 Task: Create a task  Implement a new virtual private network (VPN) system for a company , assign it to team member softage.1@softage.net in the project AgileMastery and update the status of the task to  At Risk , set the priority of the task to Medium
Action: Mouse moved to (79, 291)
Screenshot: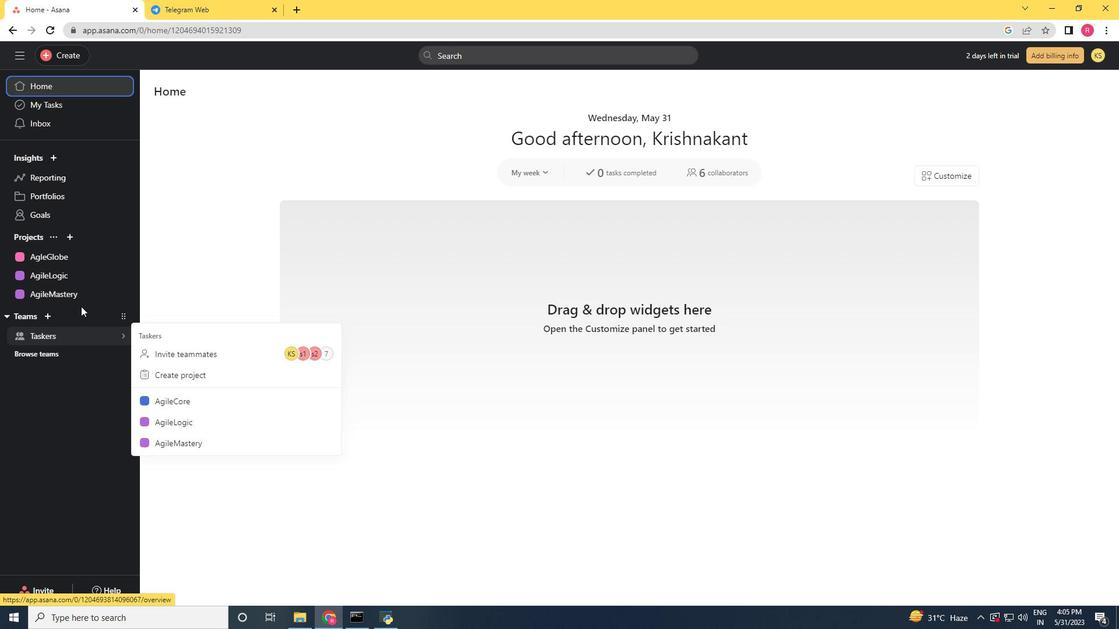 
Action: Mouse pressed left at (79, 291)
Screenshot: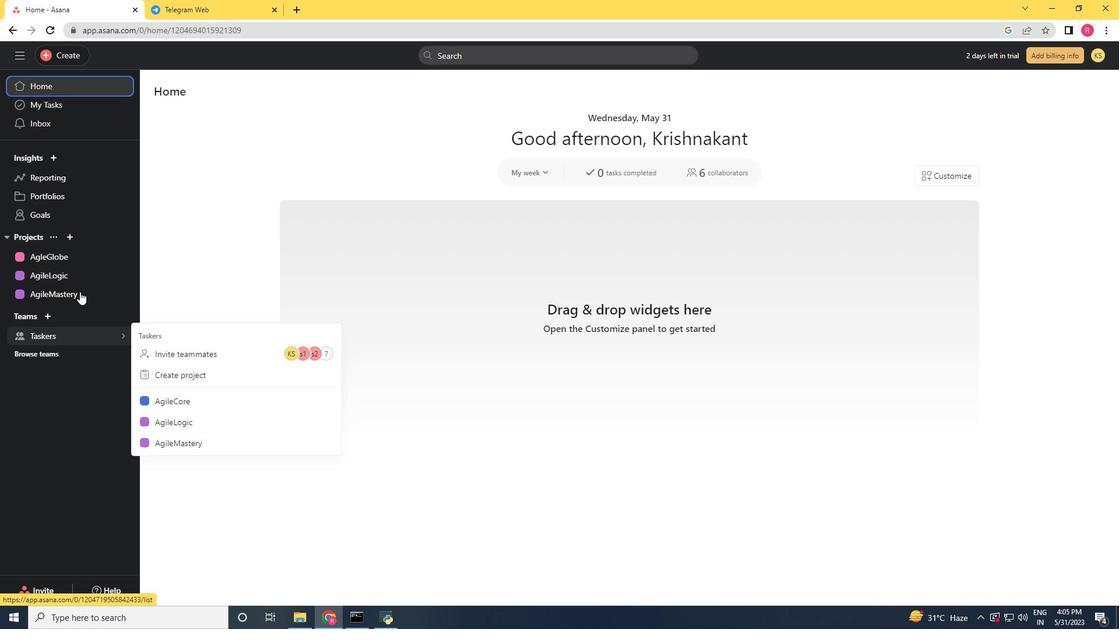 
Action: Mouse moved to (67, 55)
Screenshot: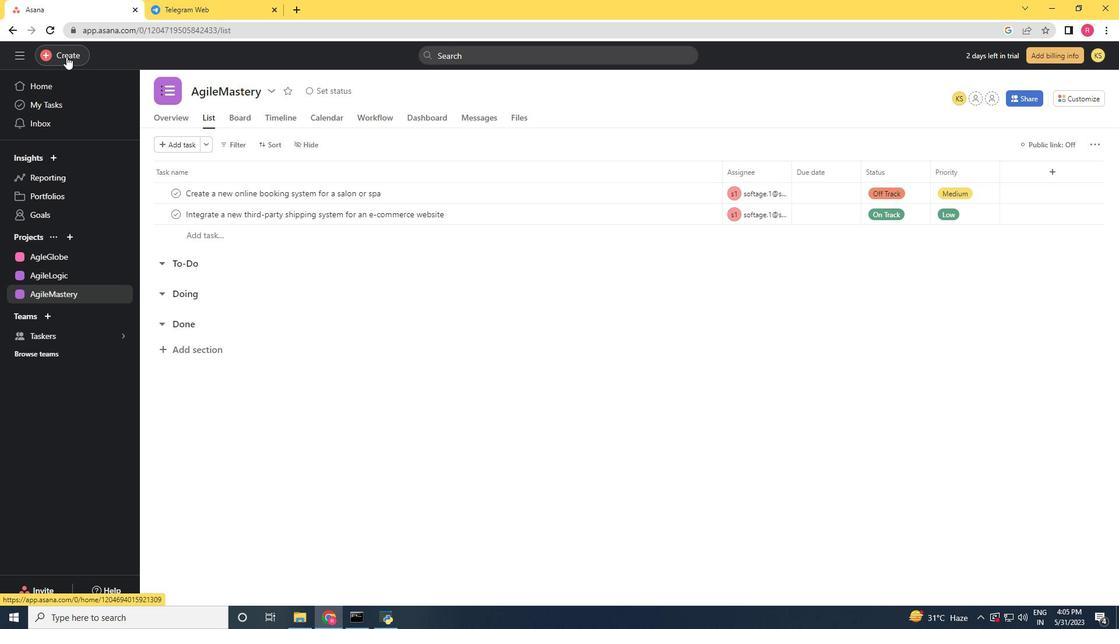 
Action: Mouse pressed left at (67, 55)
Screenshot: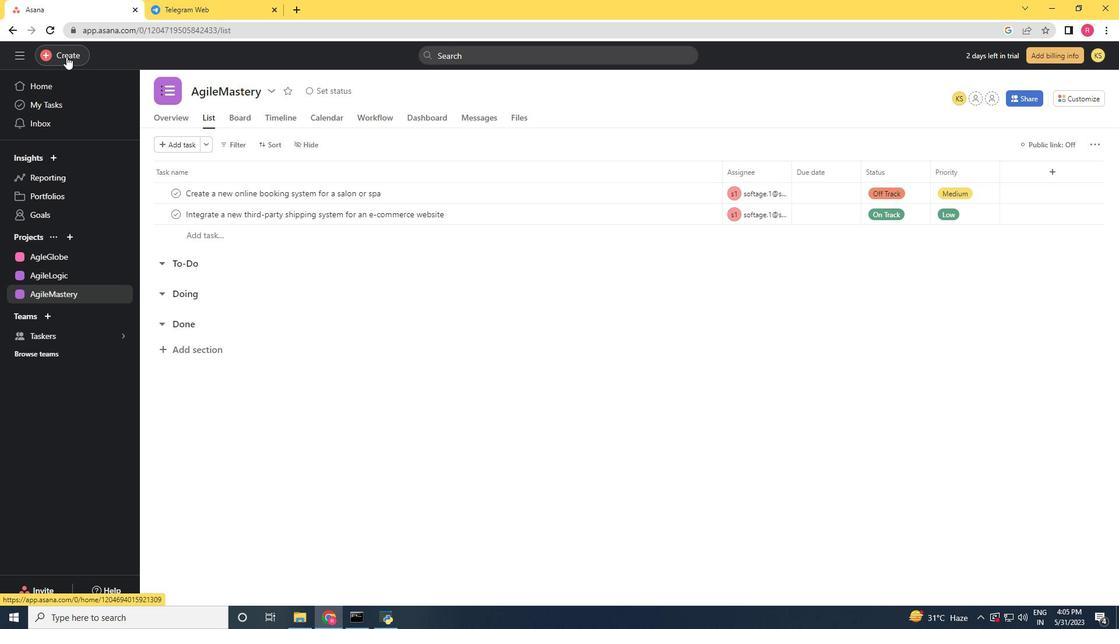 
Action: Mouse moved to (130, 59)
Screenshot: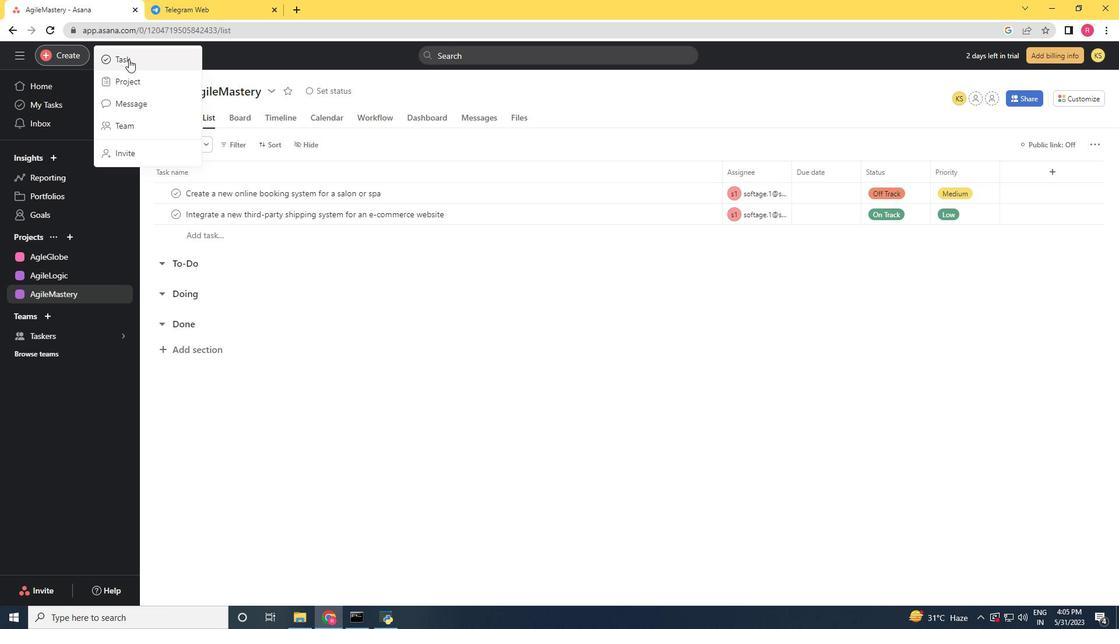 
Action: Mouse pressed left at (130, 59)
Screenshot: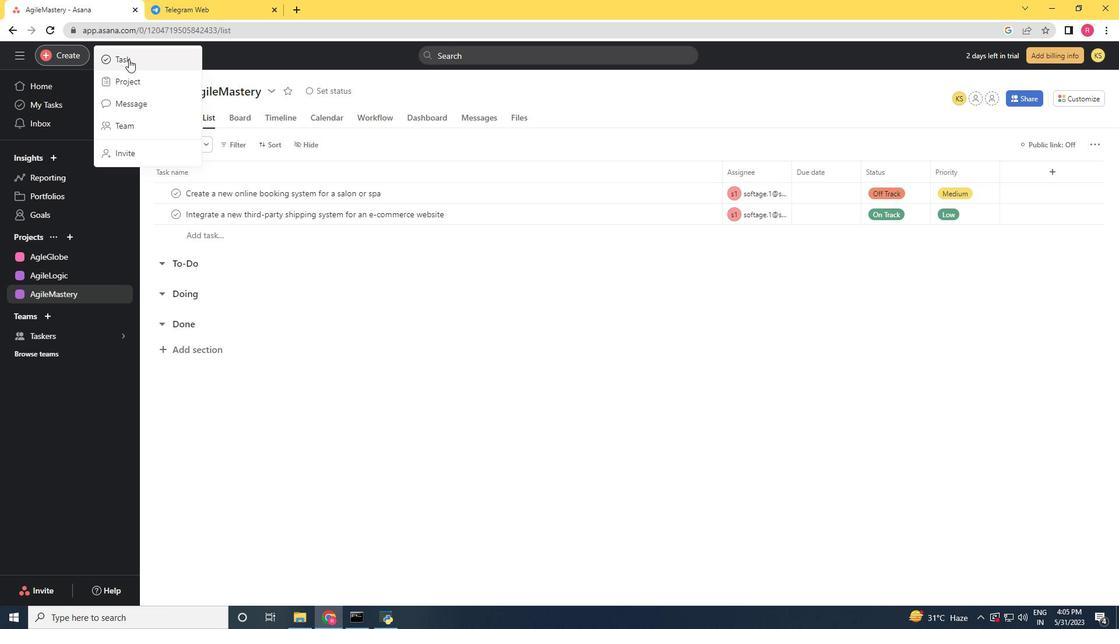 
Action: Key pressed <Key.shift><Key.shift>Implement<Key.space>a<Key.space>new<Key.space>virtual<Key.space>private<Key.space>network<Key.space><Key.shift_r>(<Key.shift_r><Key.shift_r><Key.shift_r><Key.shift_r><Key.shift_r><Key.shift_r><Key.shift_r><Key.shift_r><Key.shift_r><Key.shift_r><Key.shift_r><Key.shift_r>VPN<Key.shift_r>)<Key.space>system<Key.space>for<Key.space>a<Key.space>company<Key.space>
Screenshot: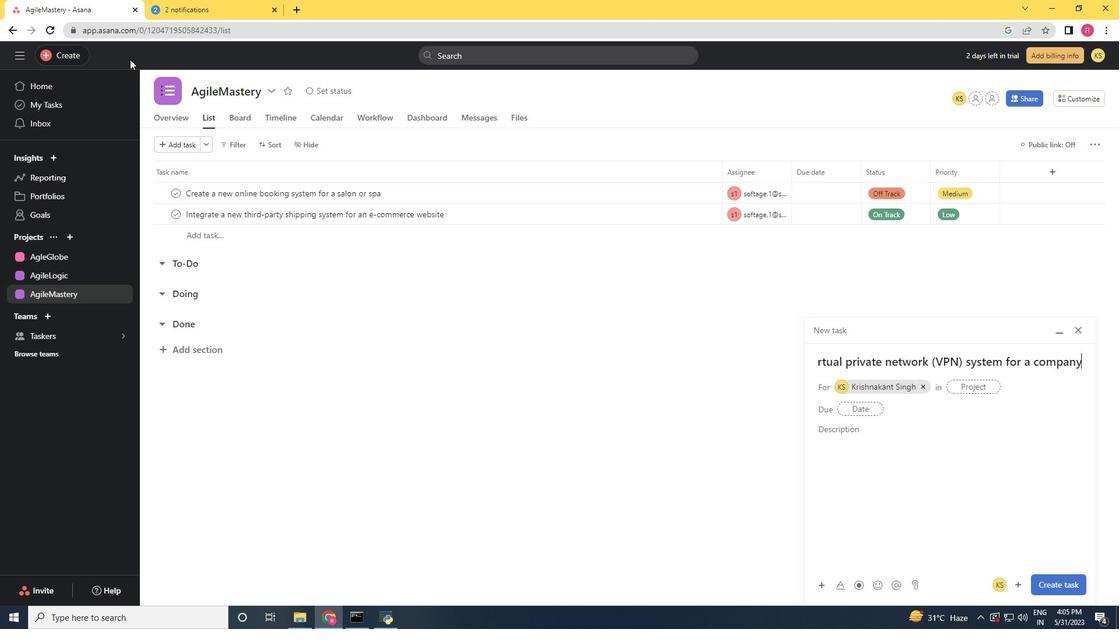 
Action: Mouse moved to (918, 383)
Screenshot: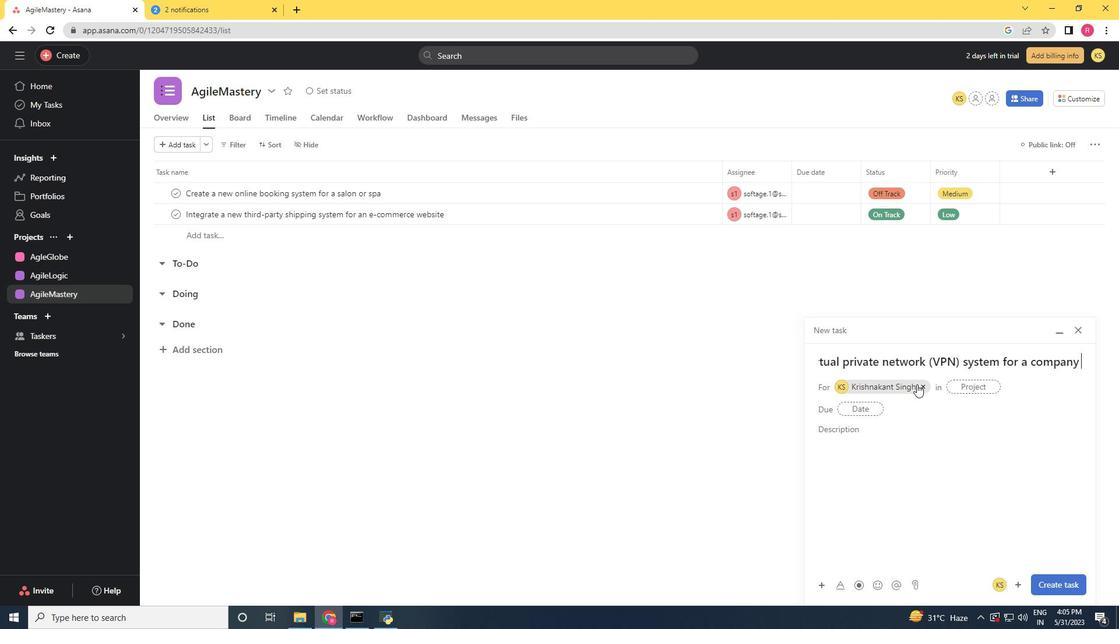 
Action: Mouse pressed left at (918, 383)
Screenshot: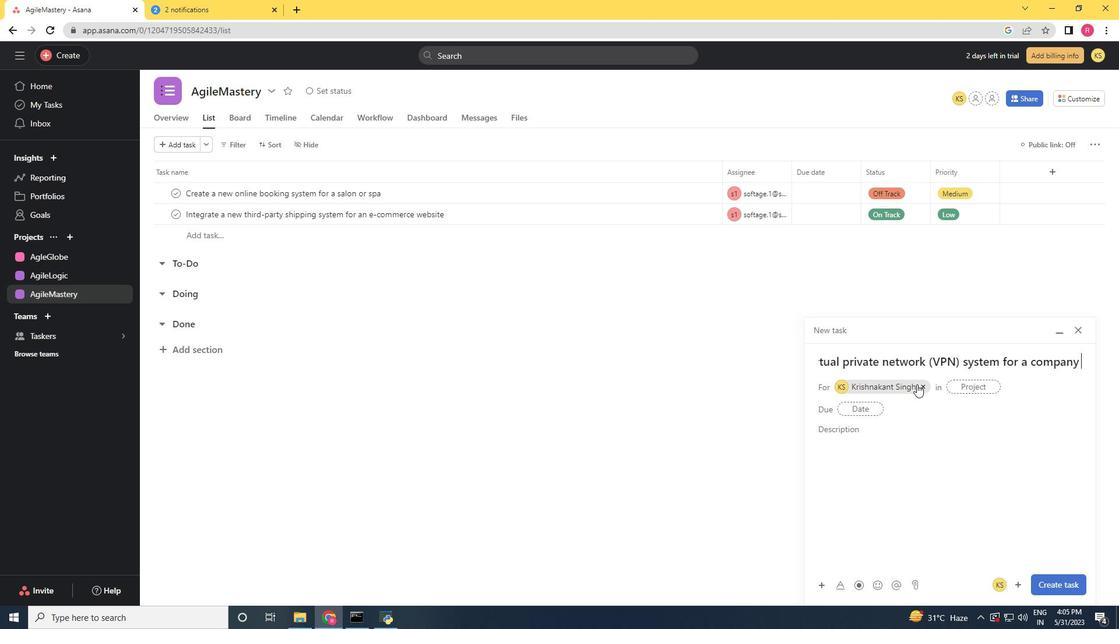 
Action: Mouse moved to (874, 387)
Screenshot: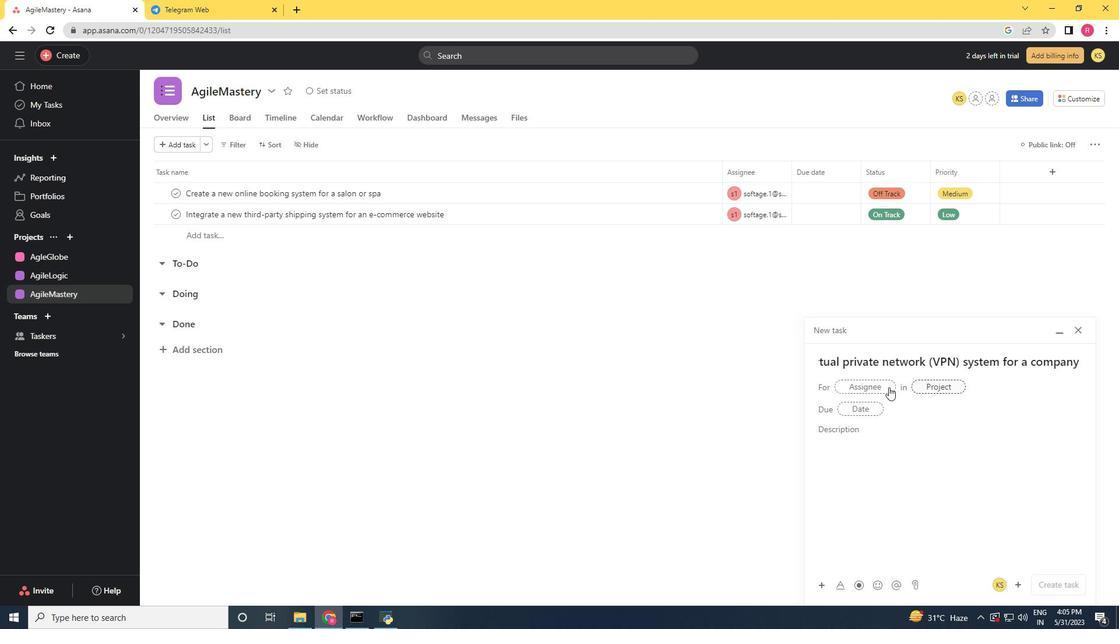 
Action: Mouse pressed left at (874, 387)
Screenshot: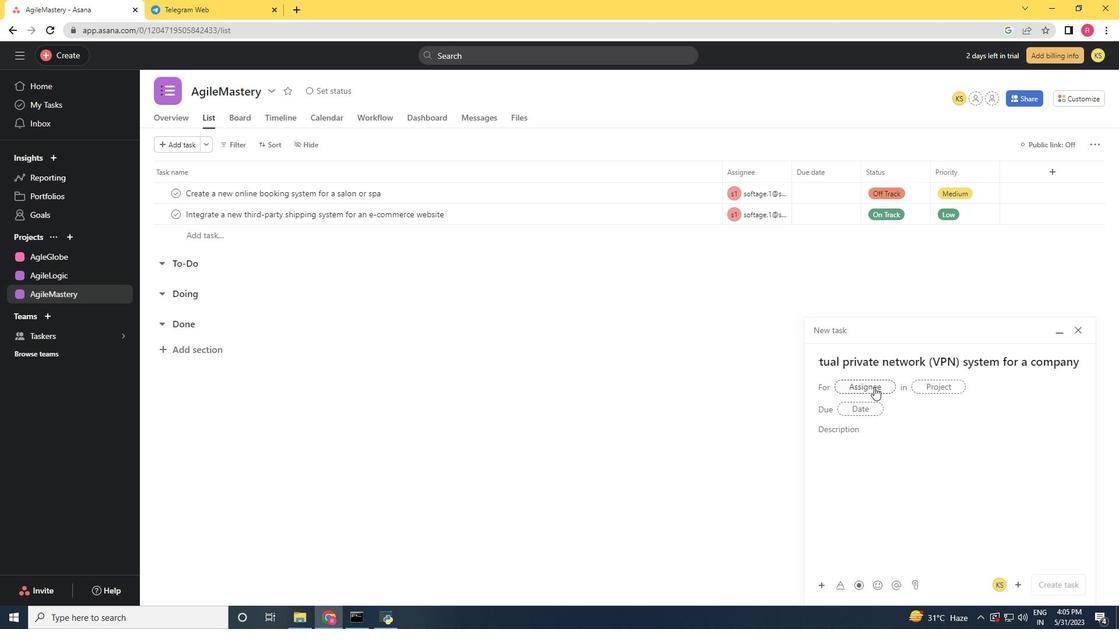 
Action: Key pressed softage.1<Key.shift>@softage.net
Screenshot: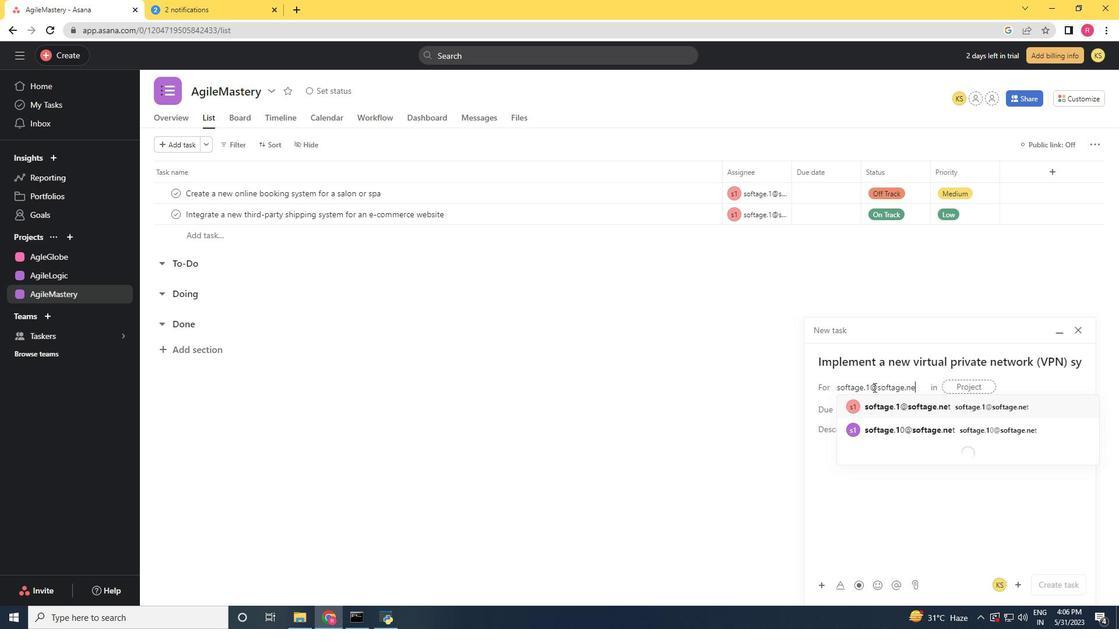
Action: Mouse moved to (902, 403)
Screenshot: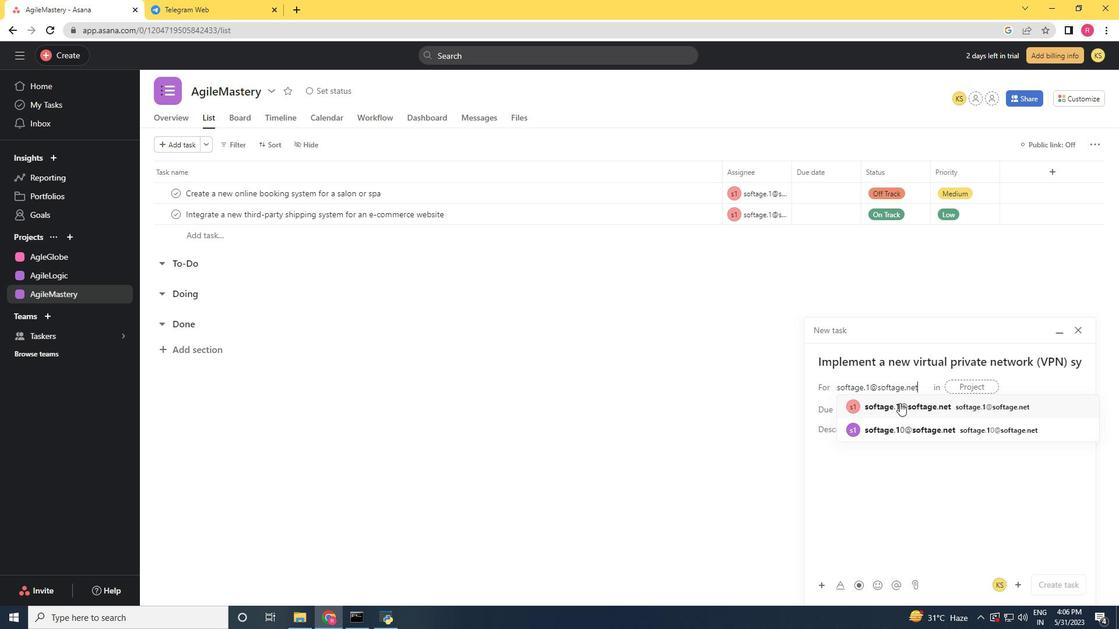 
Action: Mouse pressed left at (902, 403)
Screenshot: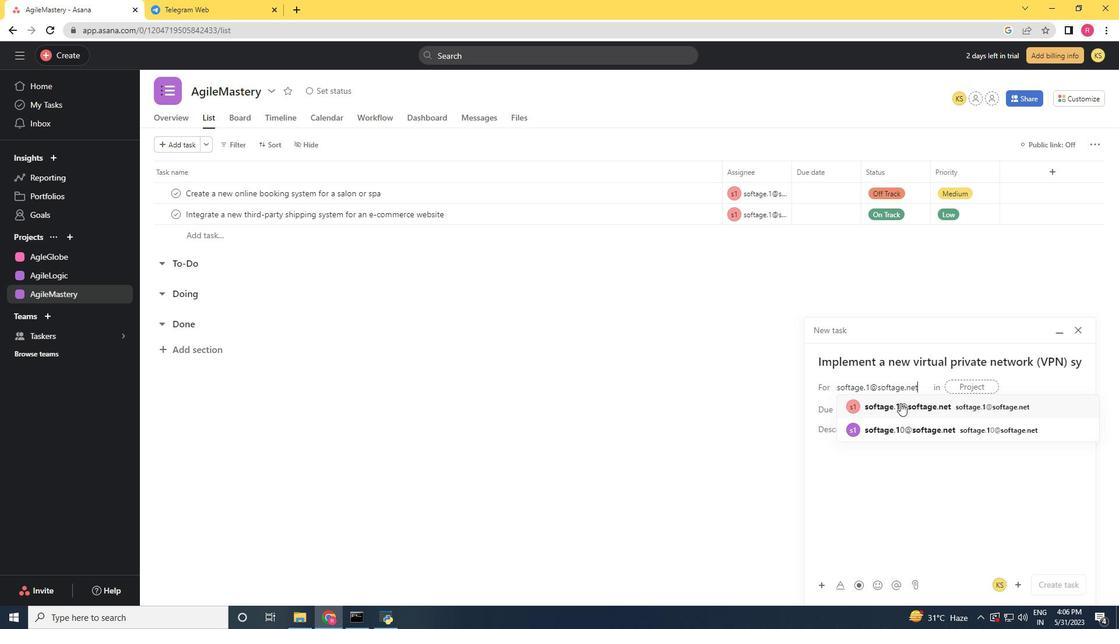 
Action: Mouse moved to (783, 410)
Screenshot: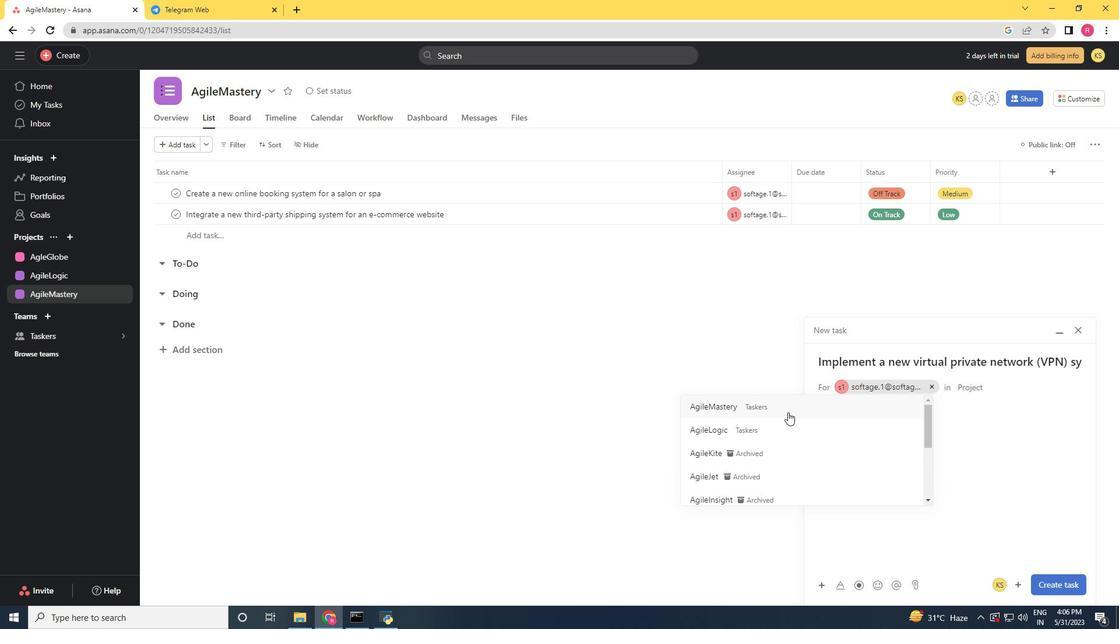 
Action: Mouse pressed left at (783, 410)
Screenshot: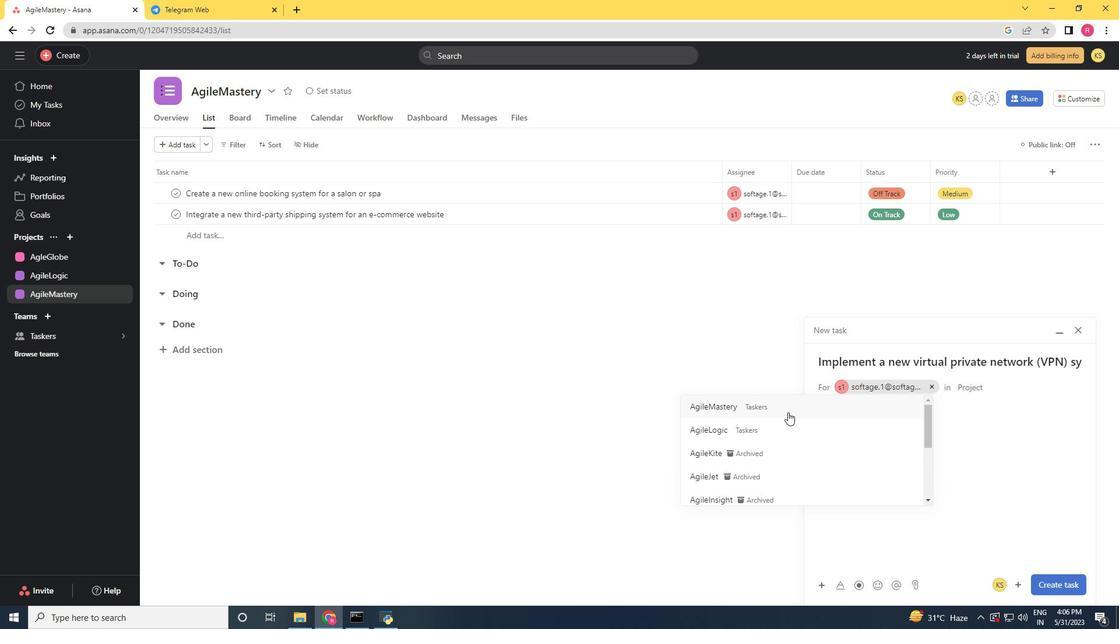 
Action: Mouse moved to (874, 436)
Screenshot: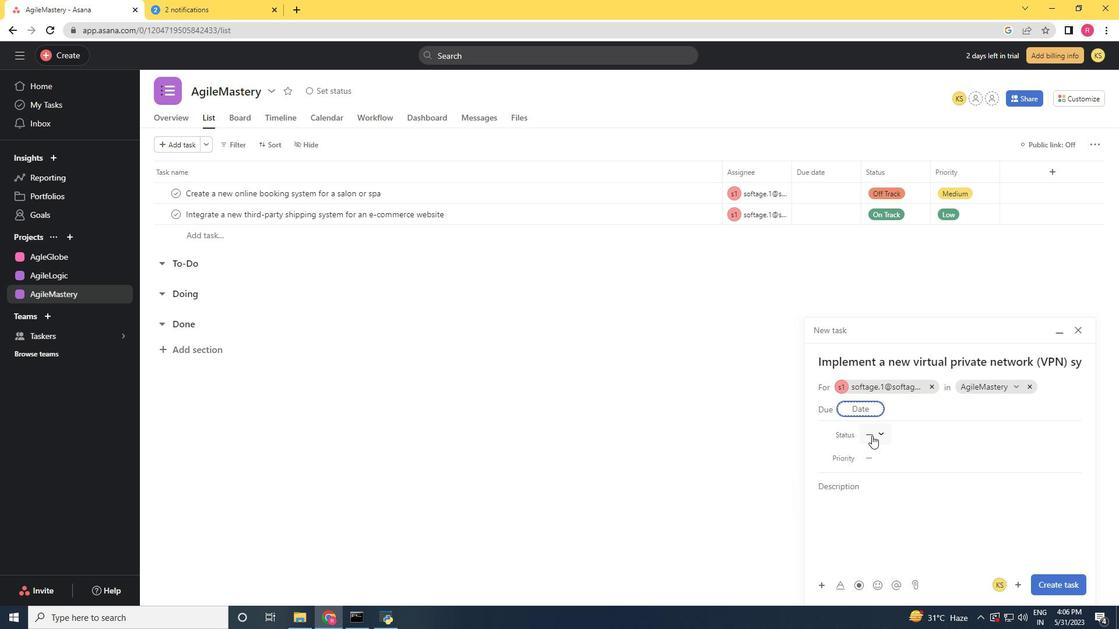 
Action: Mouse pressed left at (874, 436)
Screenshot: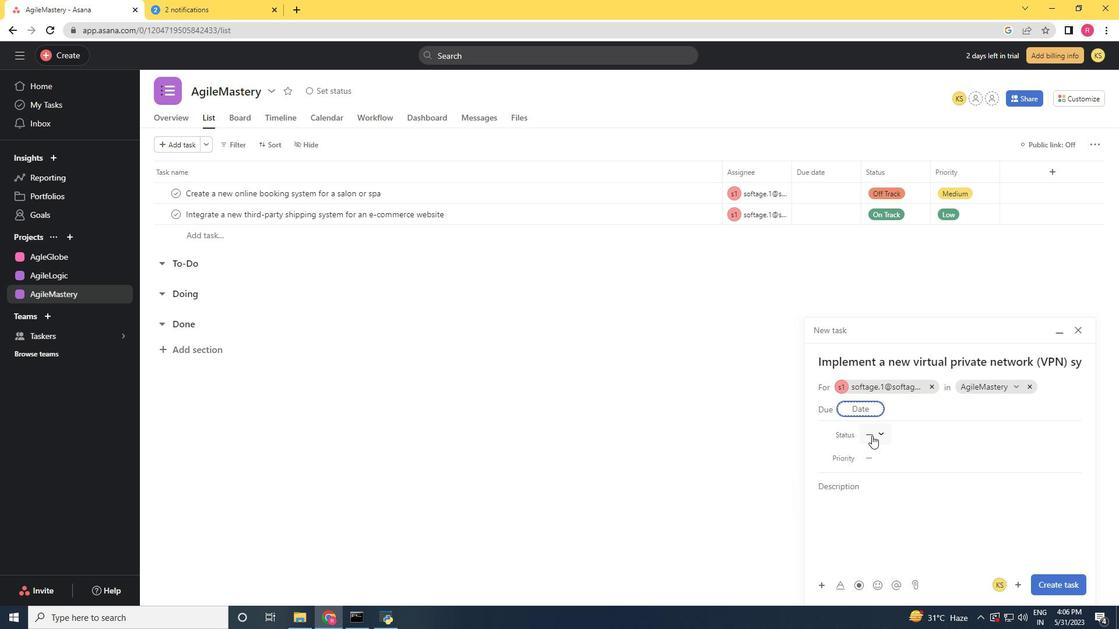 
Action: Mouse moved to (910, 512)
Screenshot: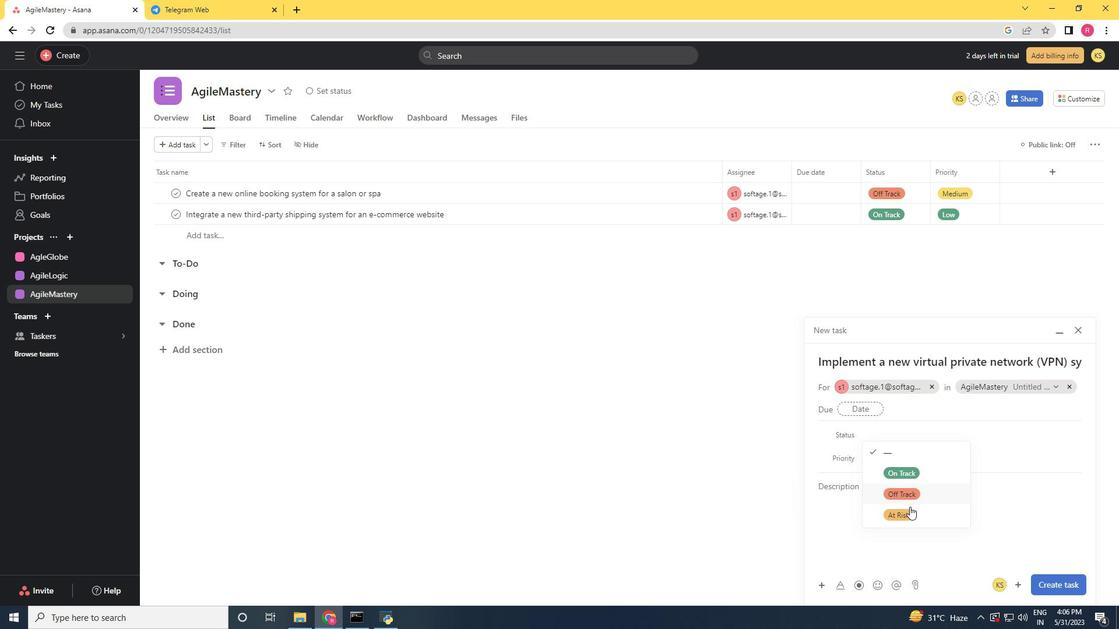 
Action: Mouse pressed left at (910, 512)
Screenshot: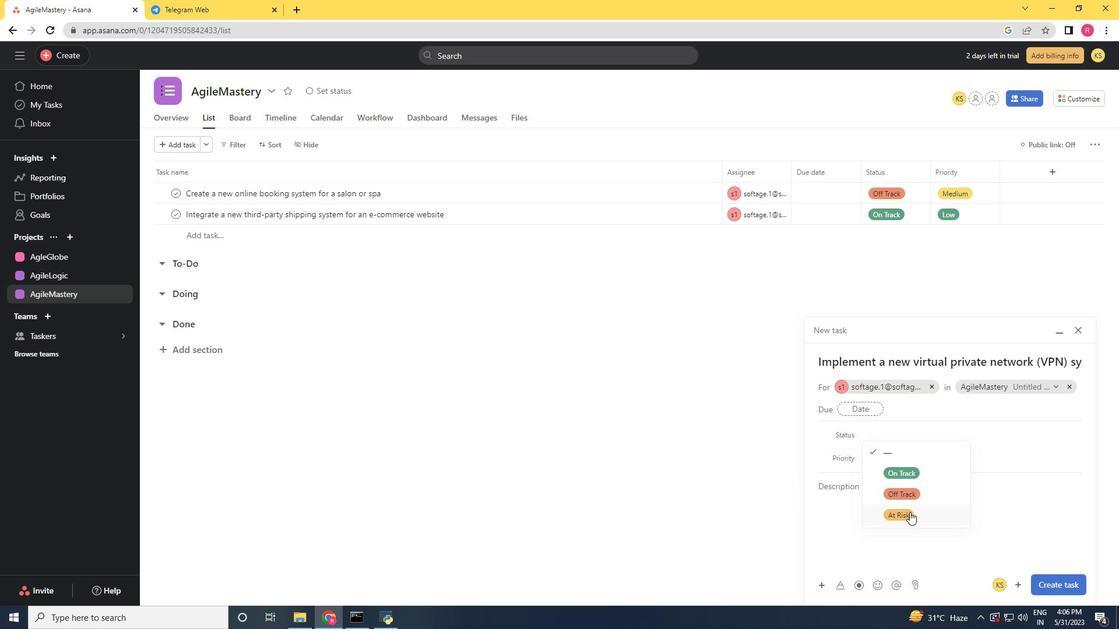 
Action: Mouse moved to (879, 457)
Screenshot: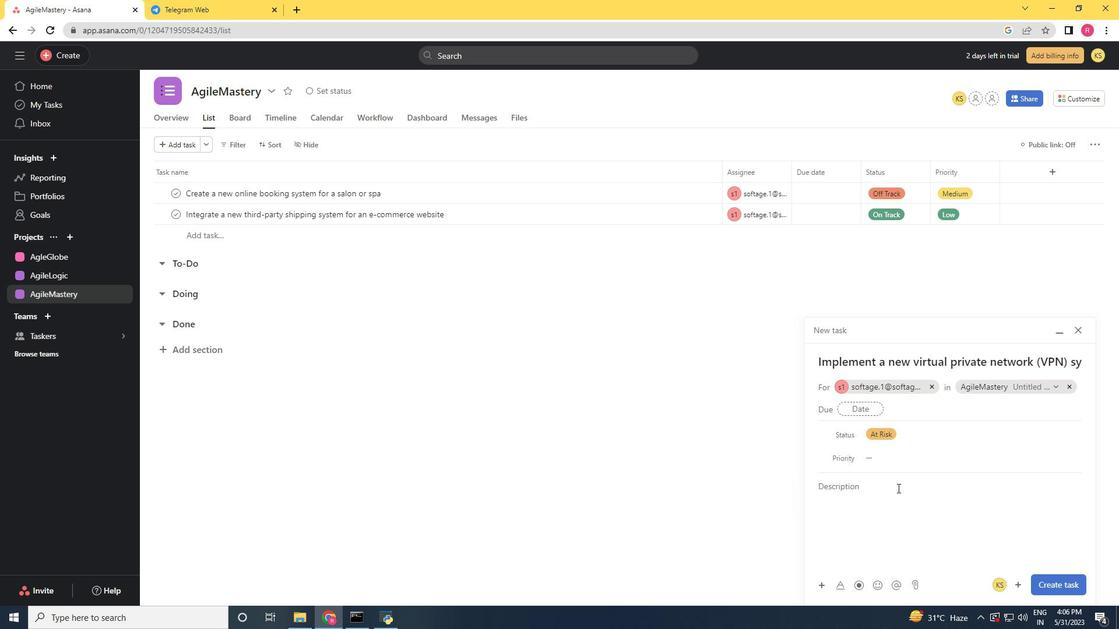 
Action: Mouse pressed left at (879, 457)
Screenshot: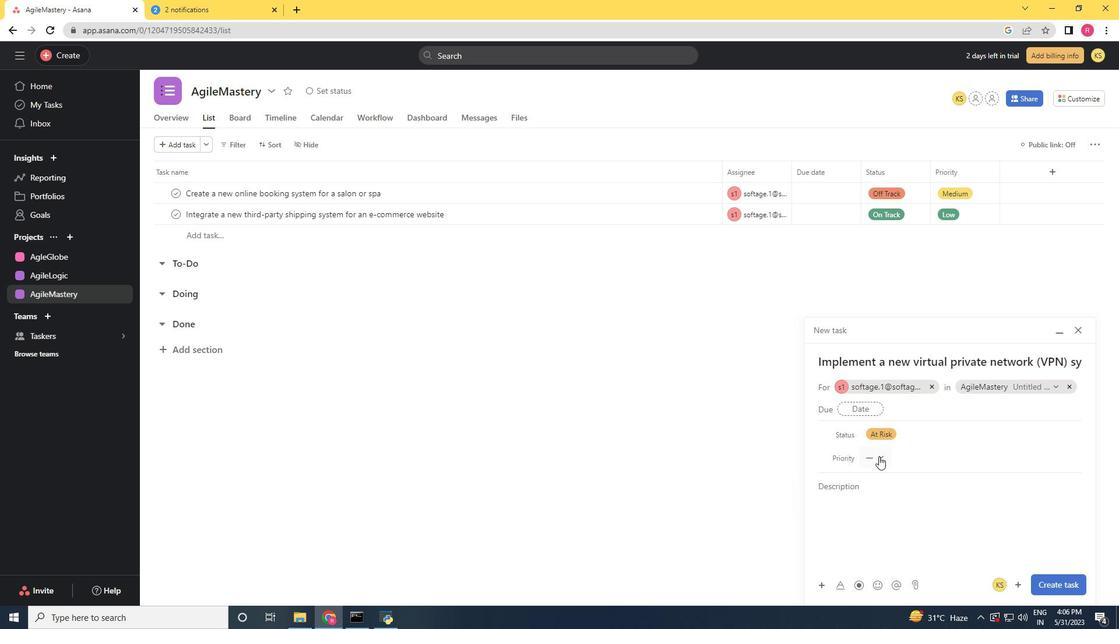 
Action: Mouse moved to (915, 520)
Screenshot: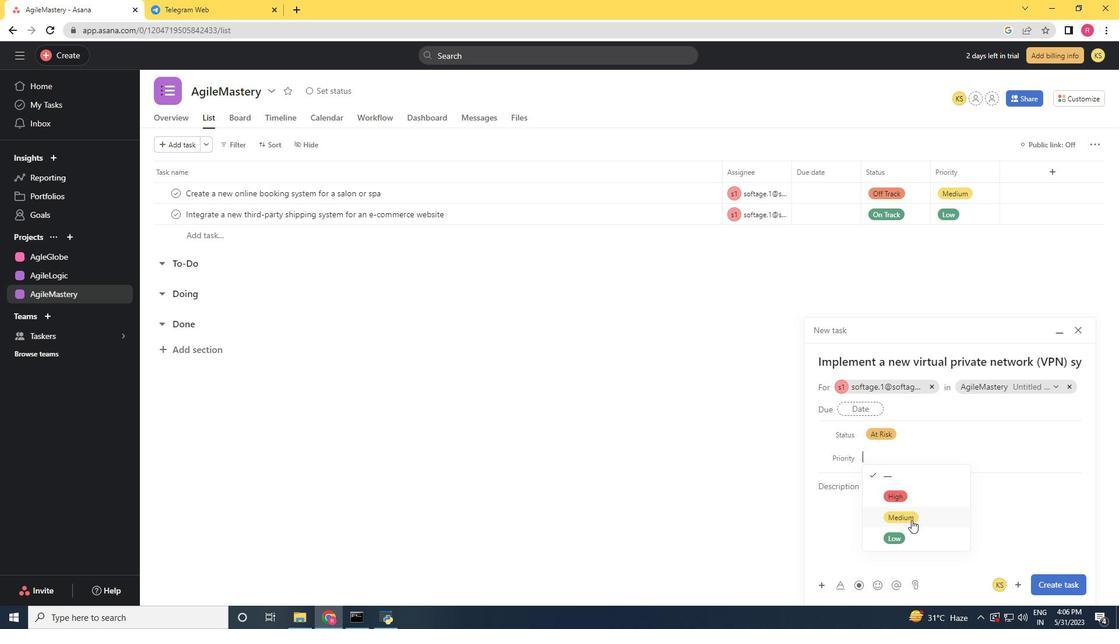 
Action: Mouse pressed left at (915, 520)
Screenshot: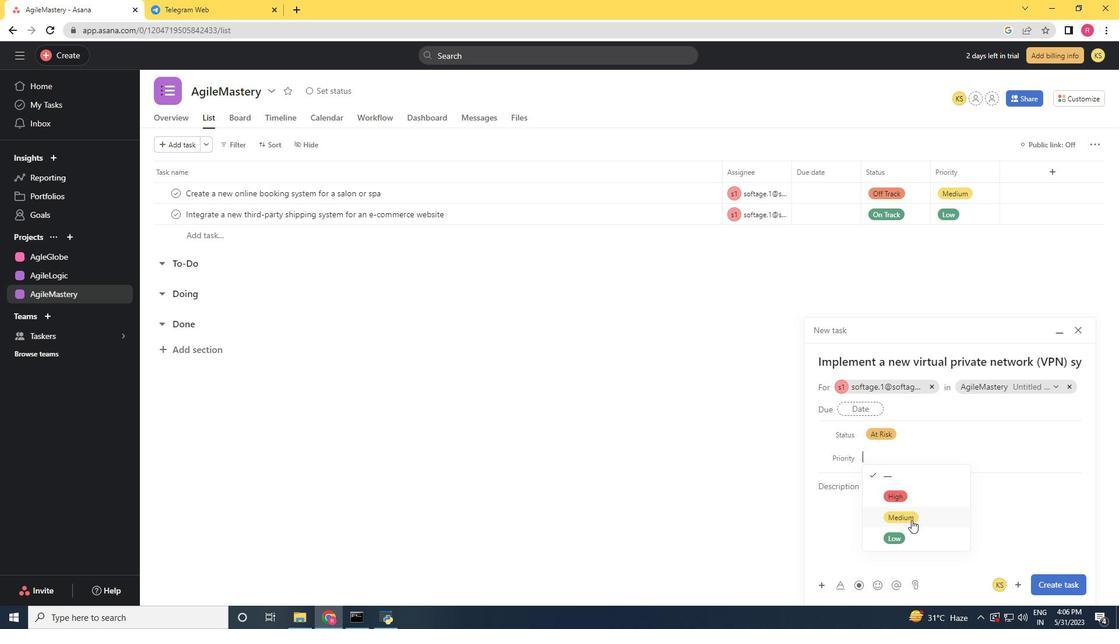 
Action: Mouse moved to (1050, 581)
Screenshot: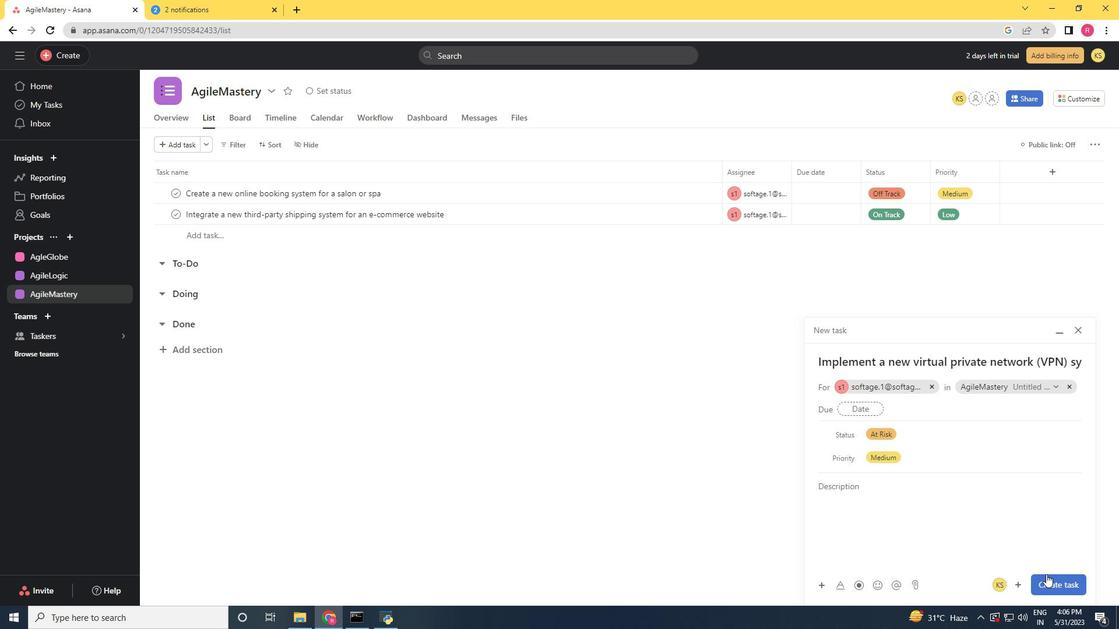 
Action: Mouse pressed left at (1050, 581)
Screenshot: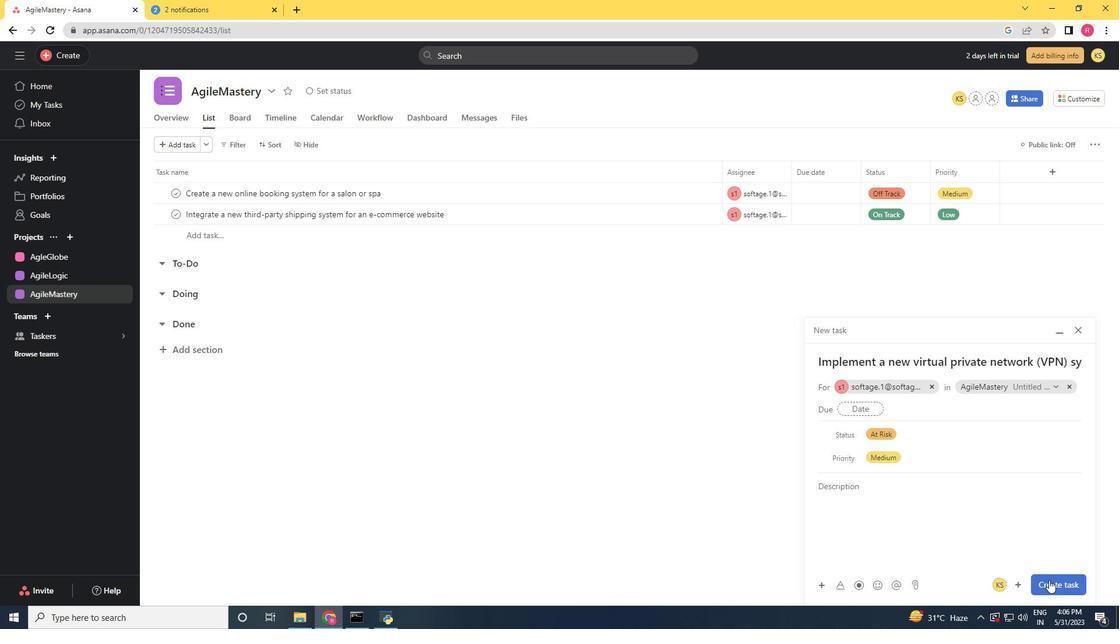 
Action: Mouse moved to (1050, 581)
Screenshot: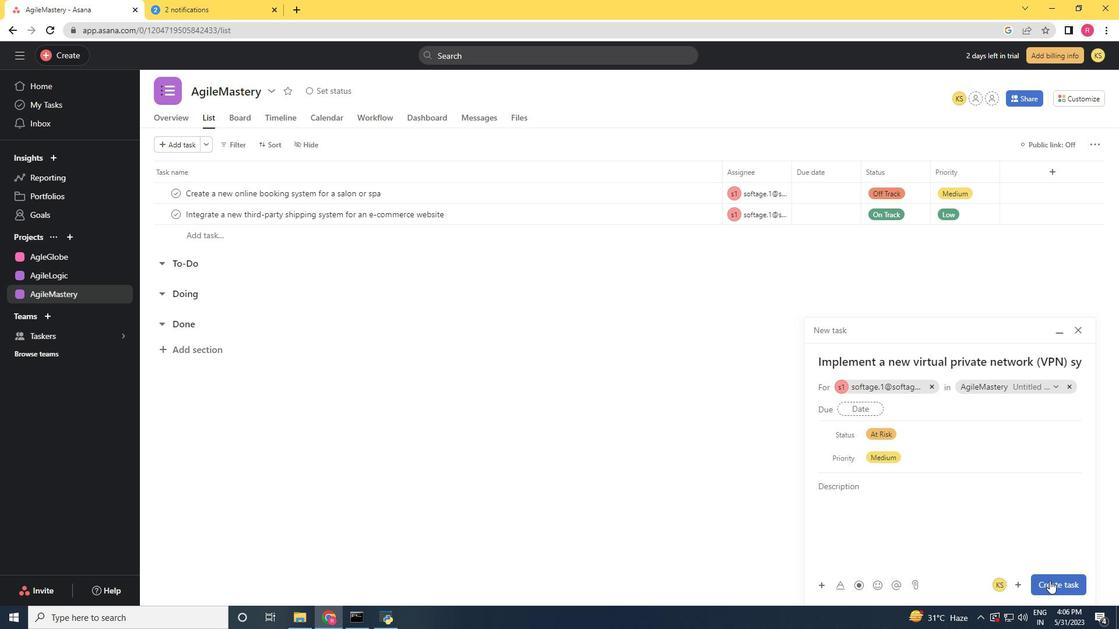 
